 Task: Set the "Force subtitle position" for subtitles to 3.
Action: Mouse moved to (102, 12)
Screenshot: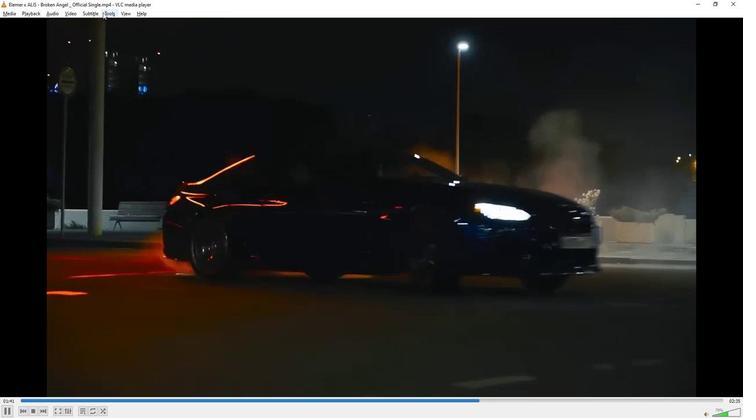 
Action: Mouse pressed left at (102, 12)
Screenshot: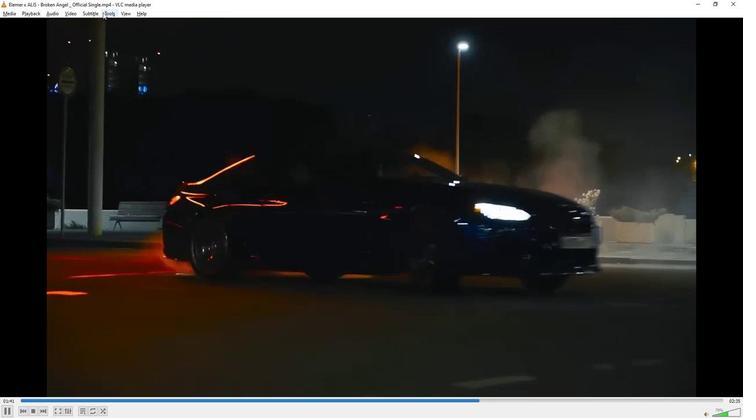 
Action: Mouse moved to (117, 106)
Screenshot: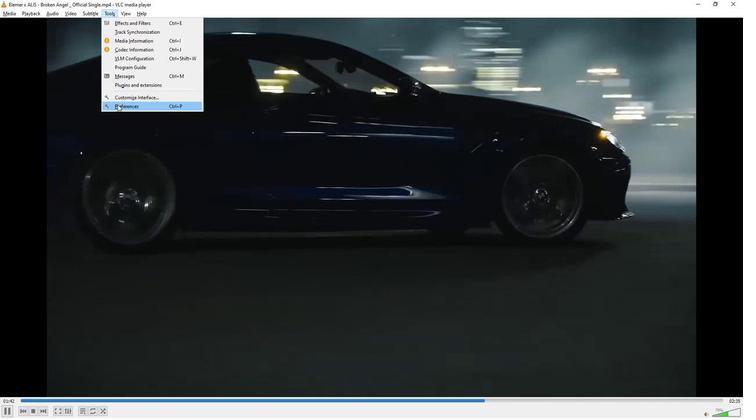 
Action: Mouse pressed left at (117, 106)
Screenshot: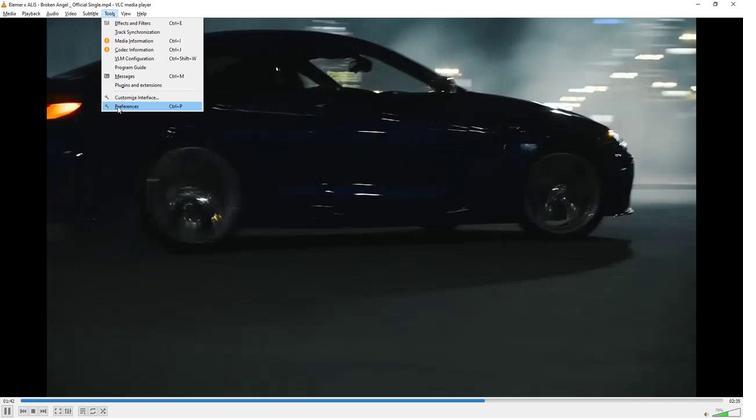 
Action: Mouse moved to (143, 339)
Screenshot: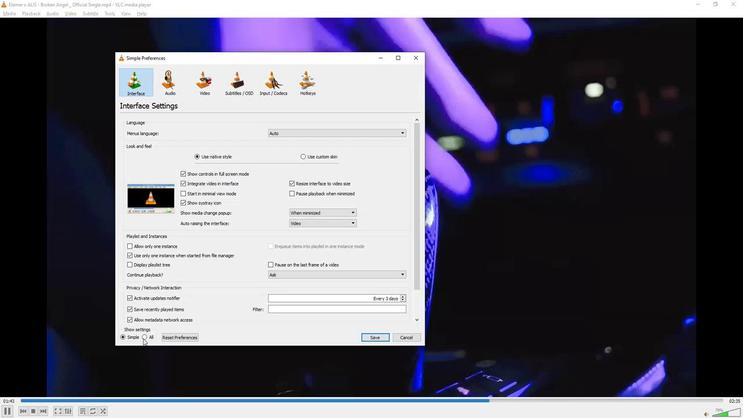 
Action: Mouse pressed left at (143, 339)
Screenshot: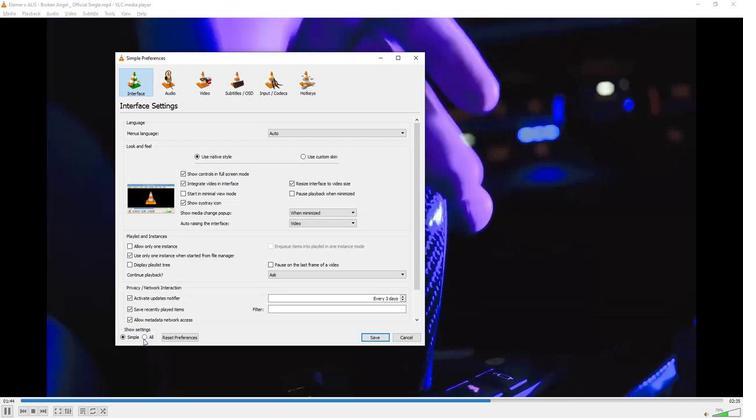 
Action: Mouse moved to (155, 238)
Screenshot: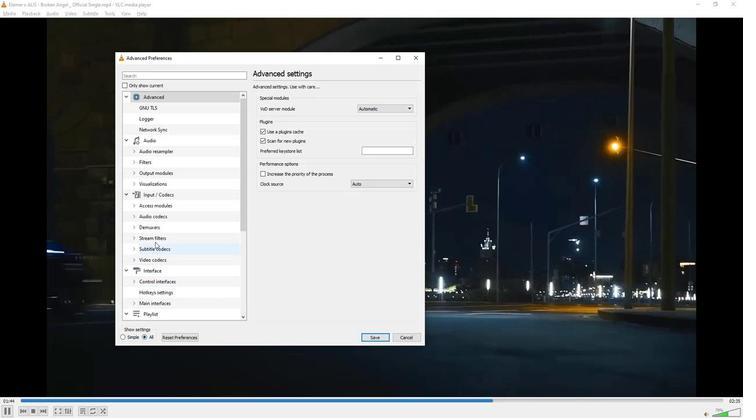 
Action: Mouse scrolled (155, 238) with delta (0, 0)
Screenshot: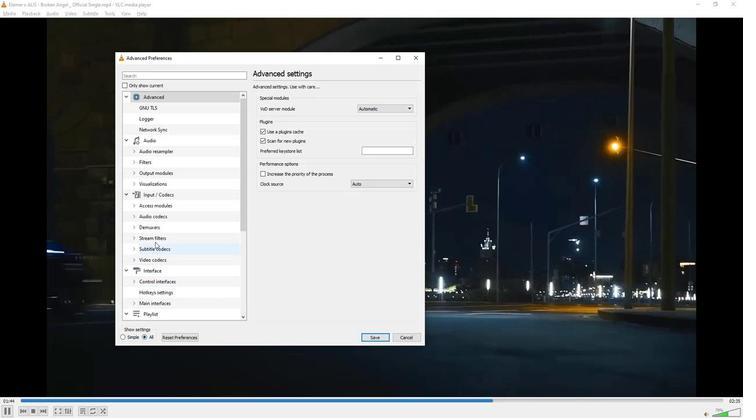 
Action: Mouse moved to (154, 236)
Screenshot: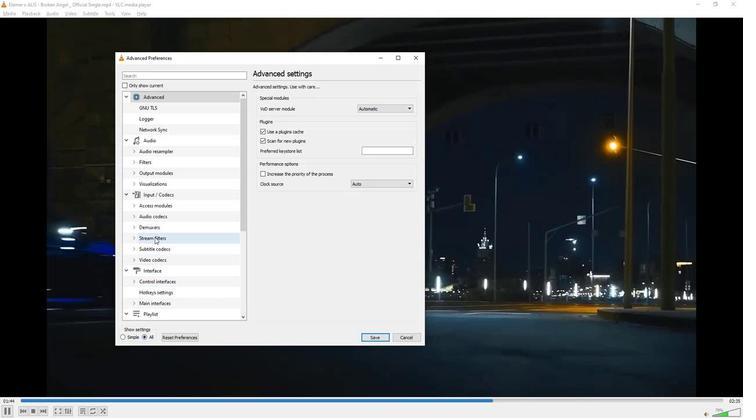 
Action: Mouse scrolled (154, 235) with delta (0, 0)
Screenshot: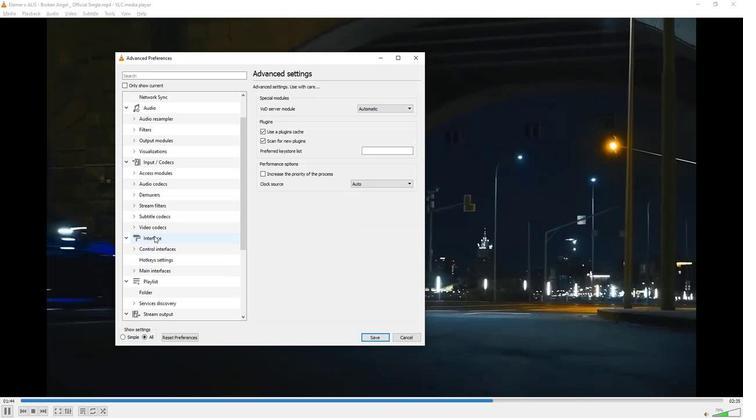 
Action: Mouse moved to (154, 235)
Screenshot: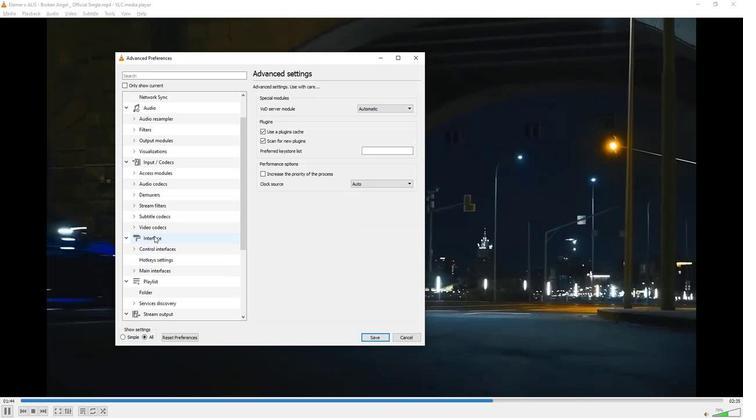 
Action: Mouse scrolled (154, 235) with delta (0, 0)
Screenshot: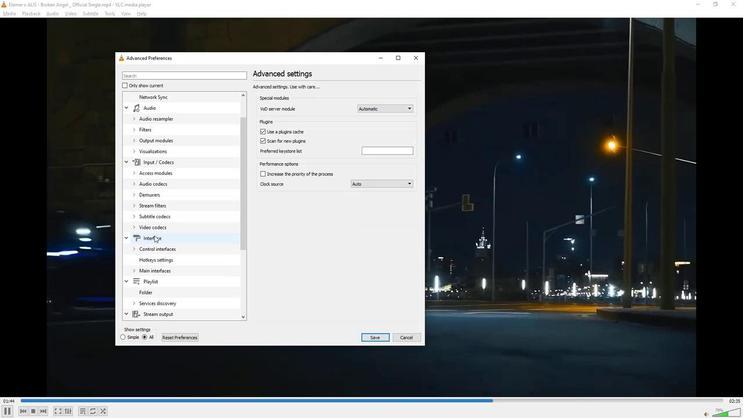 
Action: Mouse scrolled (154, 235) with delta (0, 0)
Screenshot: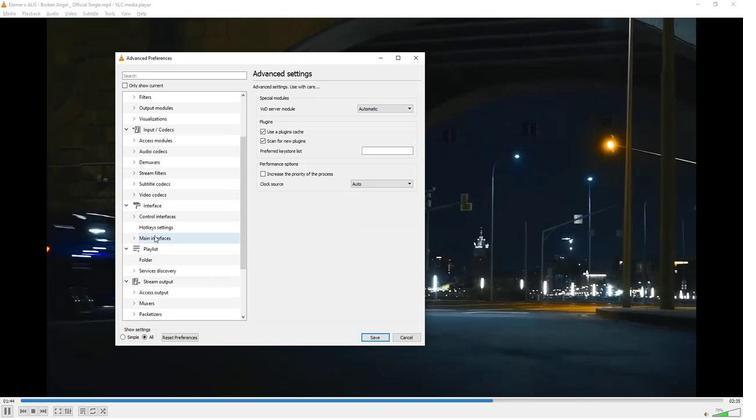 
Action: Mouse scrolled (154, 235) with delta (0, 0)
Screenshot: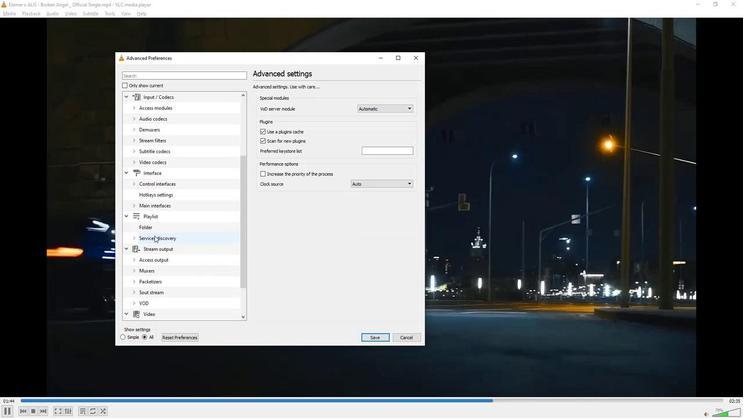 
Action: Mouse scrolled (154, 235) with delta (0, 0)
Screenshot: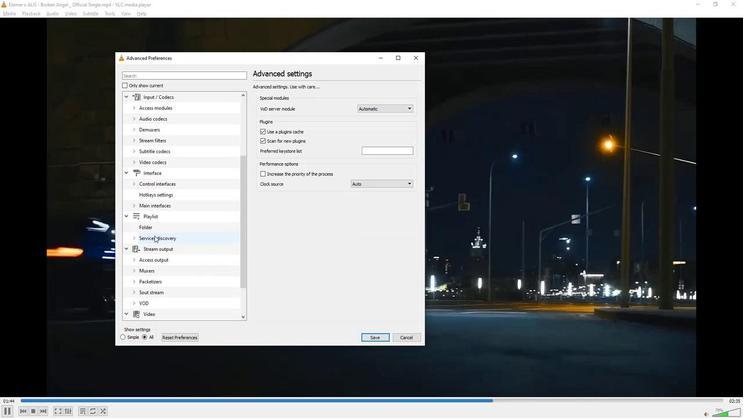 
Action: Mouse moved to (151, 314)
Screenshot: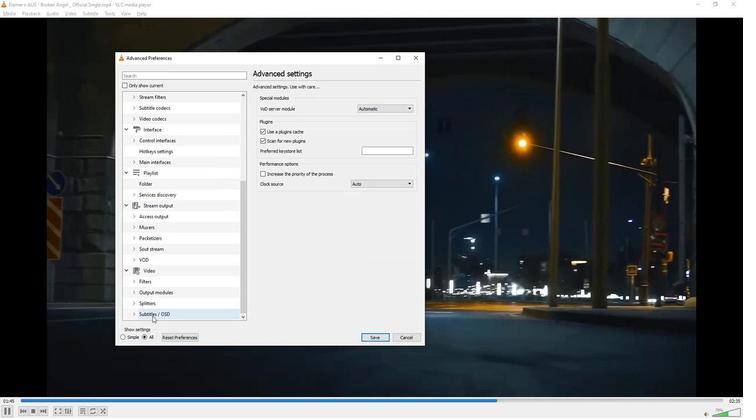 
Action: Mouse pressed left at (151, 314)
Screenshot: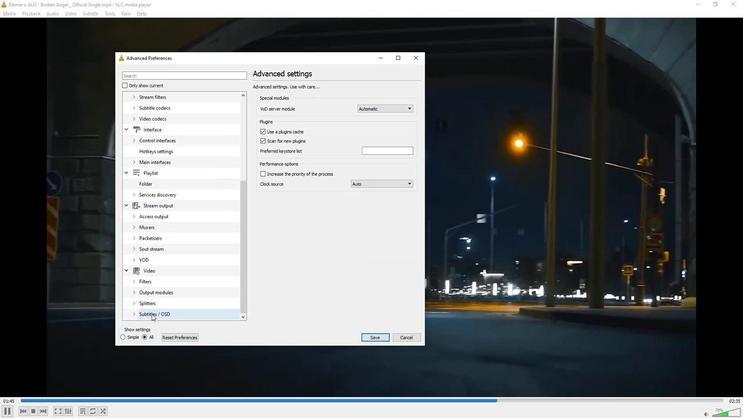 
Action: Mouse moved to (409, 190)
Screenshot: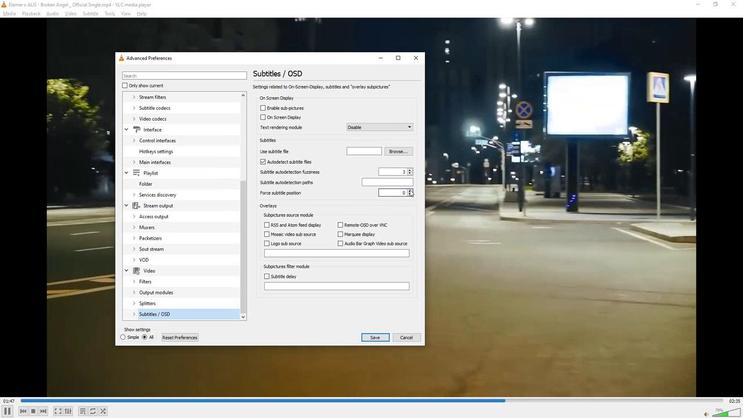 
Action: Mouse pressed left at (409, 190)
Screenshot: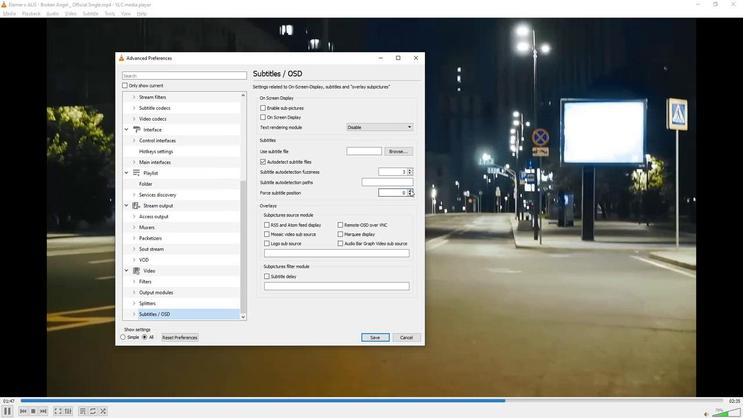 
Action: Mouse pressed left at (409, 190)
Screenshot: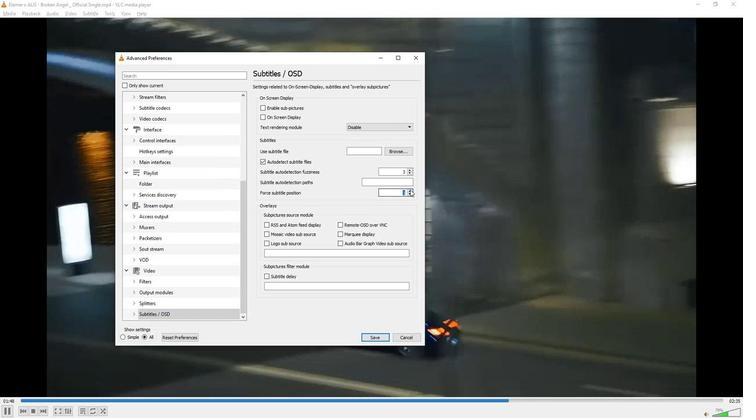 
Action: Mouse pressed left at (409, 190)
Screenshot: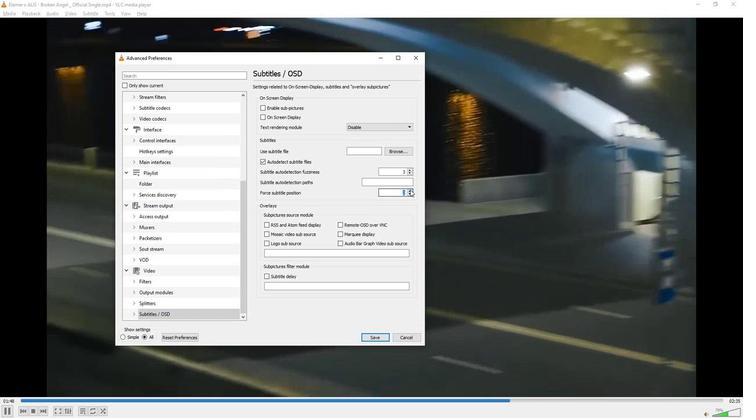
Action: Mouse moved to (366, 195)
Screenshot: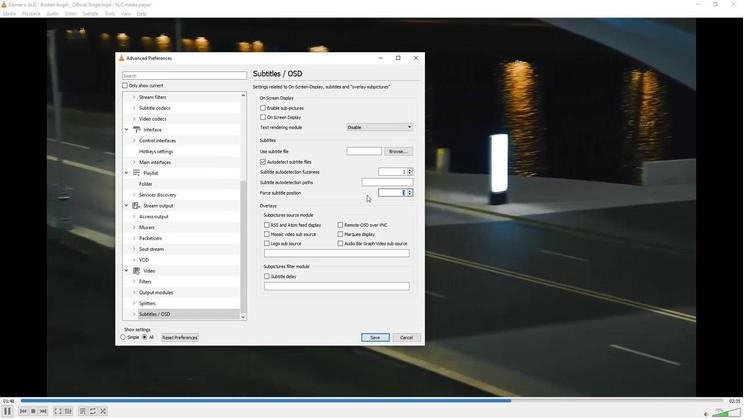 
Action: Mouse pressed left at (366, 195)
Screenshot: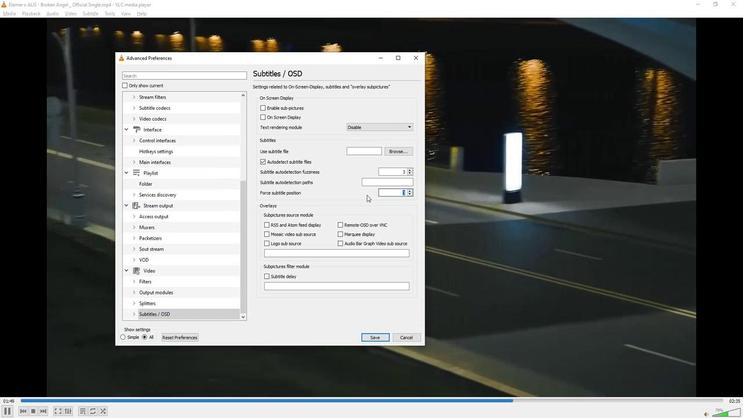 
Action: Mouse moved to (365, 195)
Screenshot: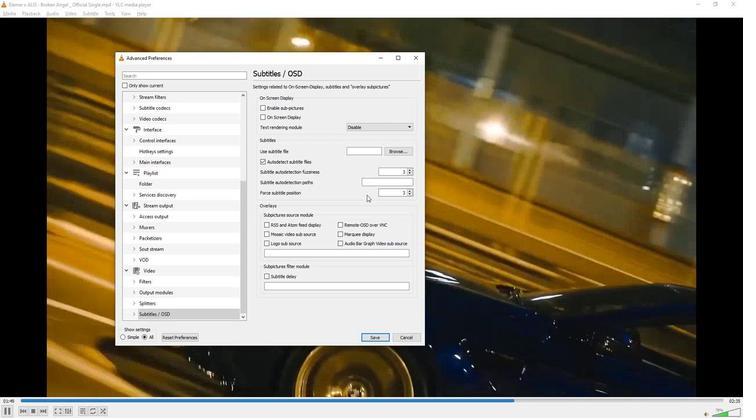 
